 Task: Adjust the Brilliance Slider to highlight the details in a macro insect photo.
Action: Mouse moved to (831, 543)
Screenshot: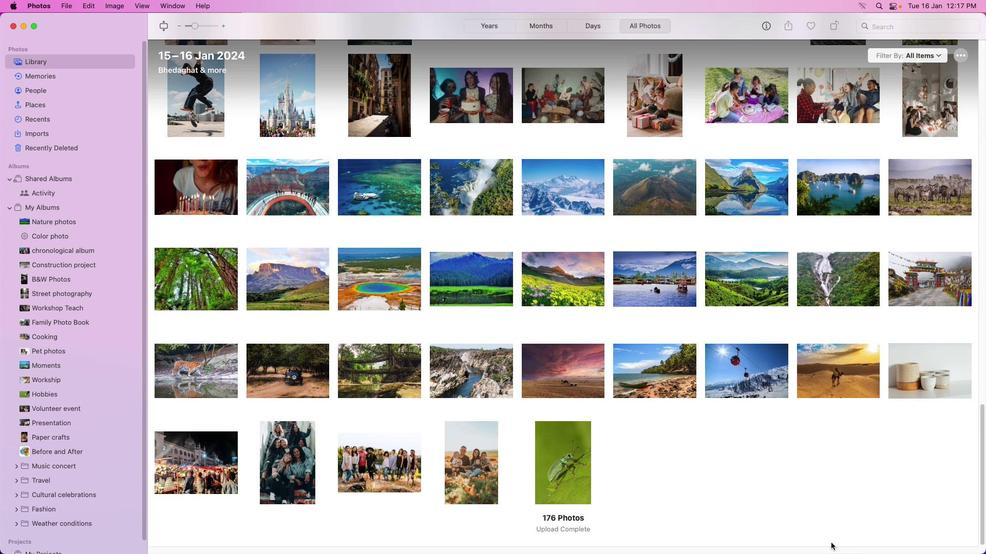 
Action: Mouse pressed left at (831, 543)
Screenshot: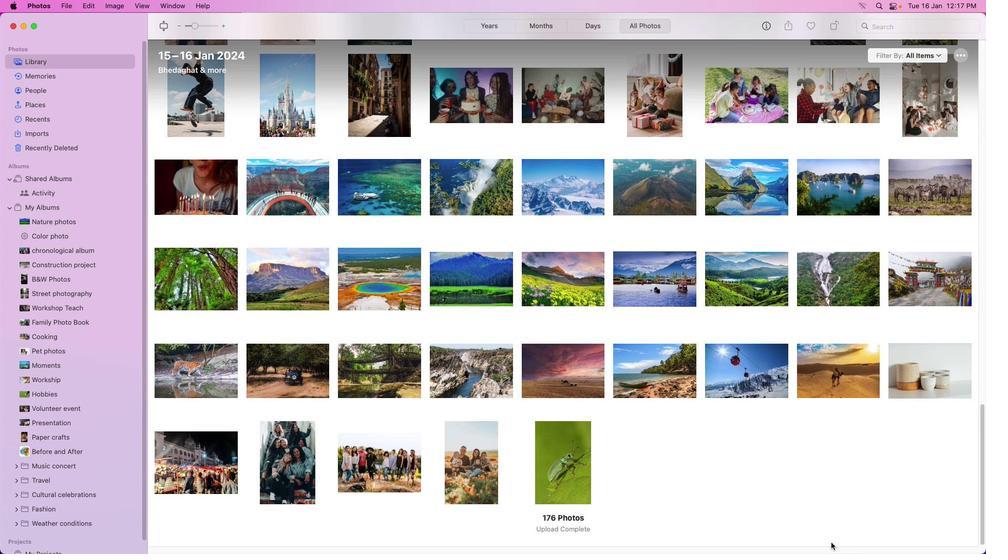 
Action: Mouse moved to (548, 469)
Screenshot: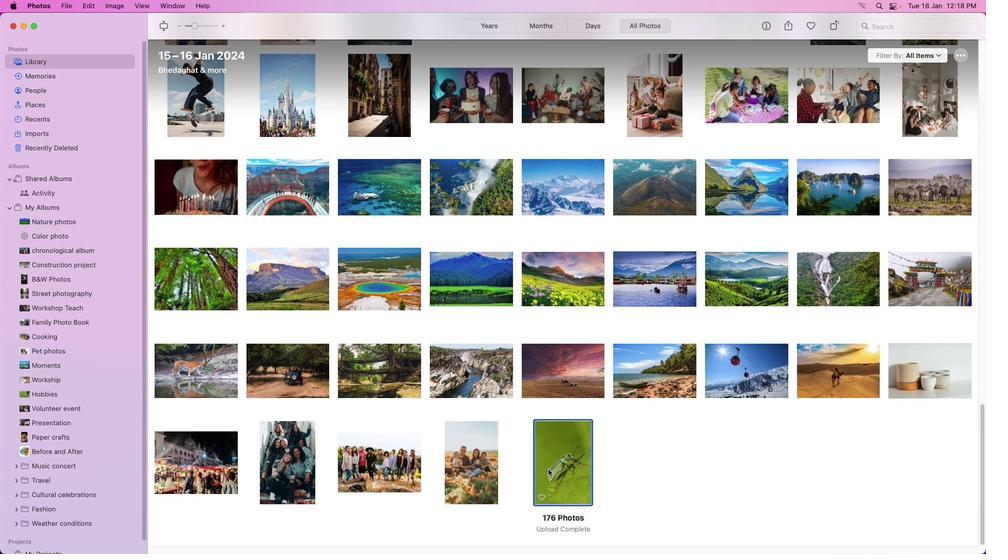 
Action: Mouse pressed left at (548, 469)
Screenshot: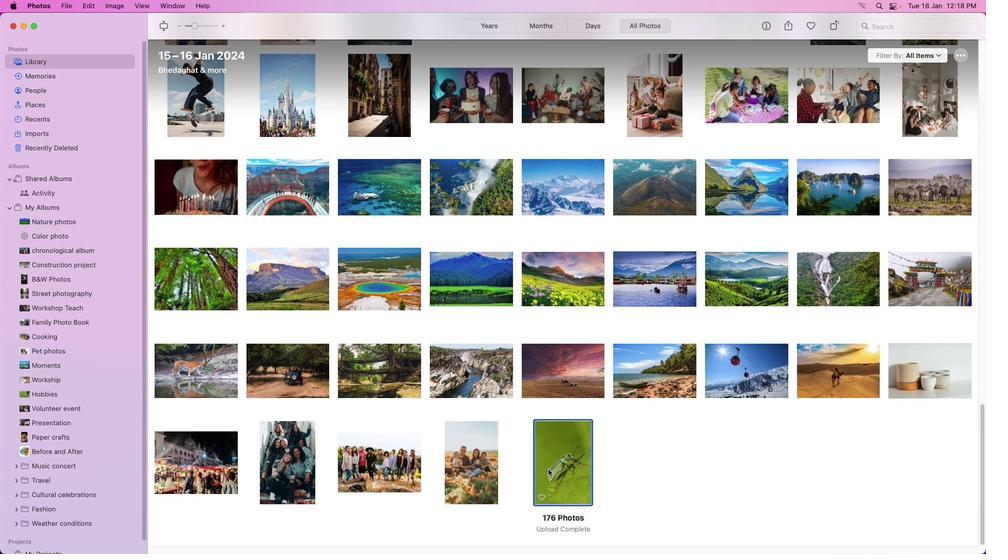 
Action: Mouse moved to (548, 469)
Screenshot: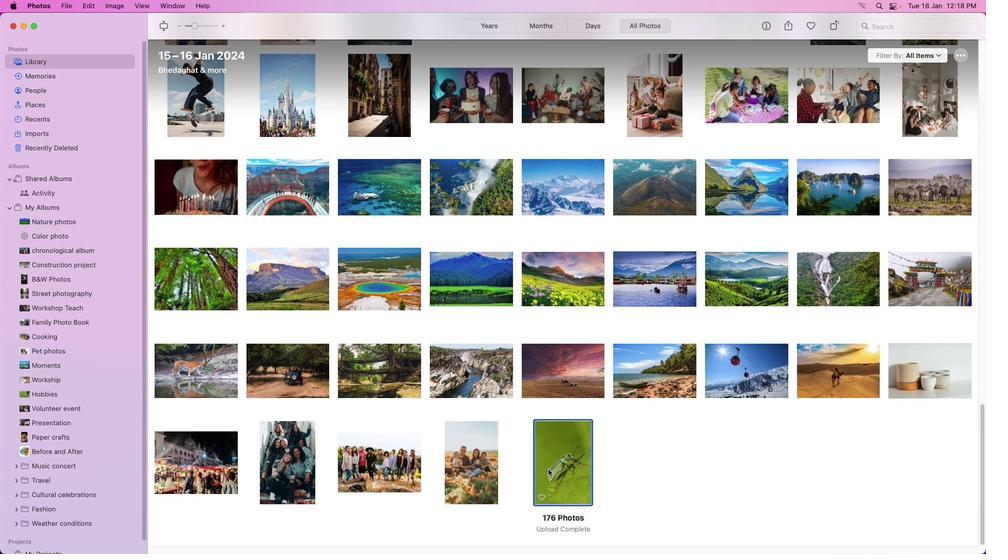 
Action: Mouse pressed left at (548, 469)
Screenshot: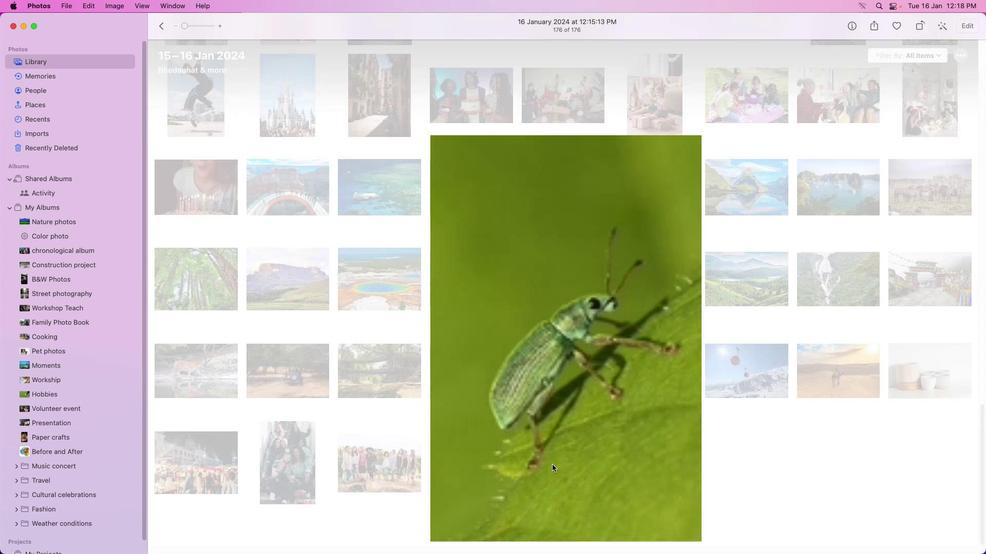 
Action: Mouse pressed left at (548, 469)
Screenshot: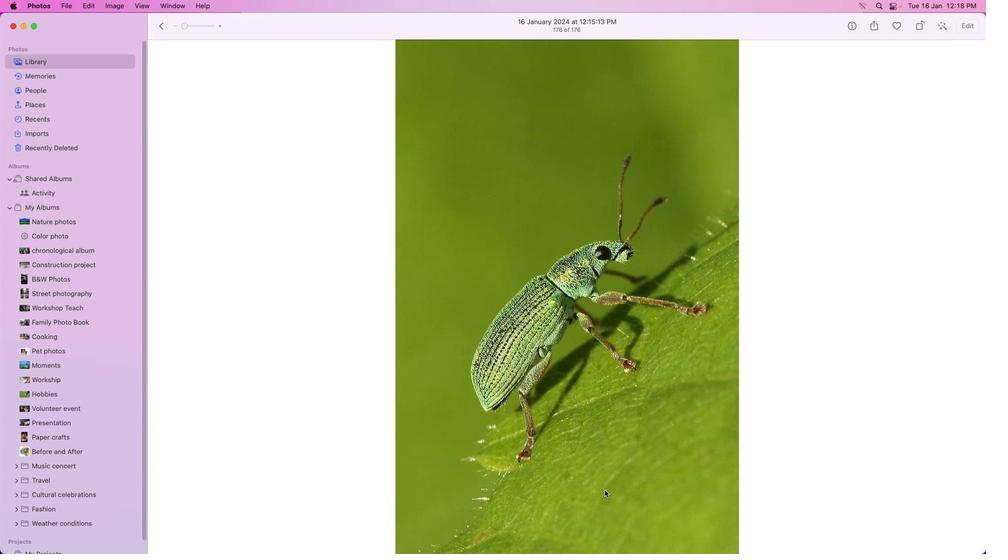 
Action: Mouse moved to (968, 26)
Screenshot: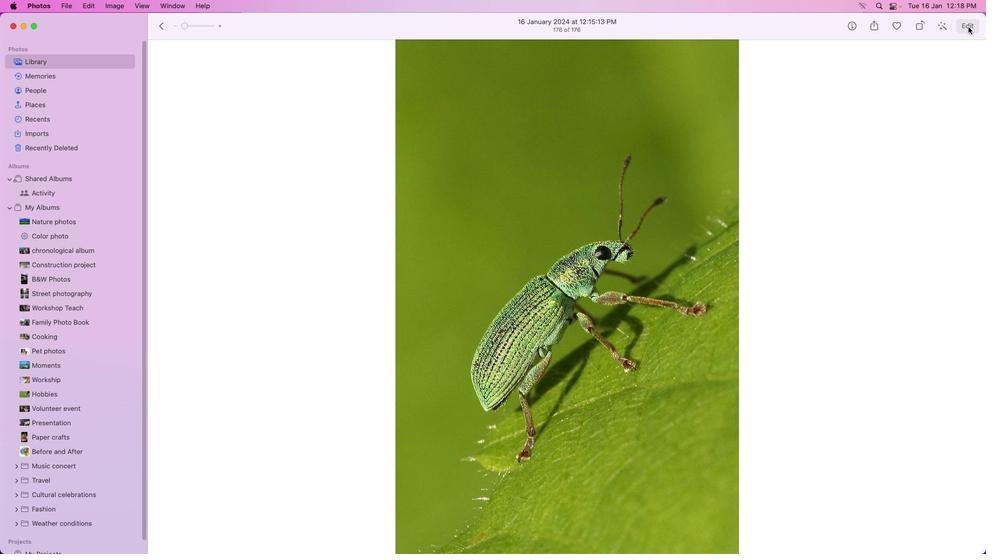 
Action: Mouse pressed left at (968, 26)
Screenshot: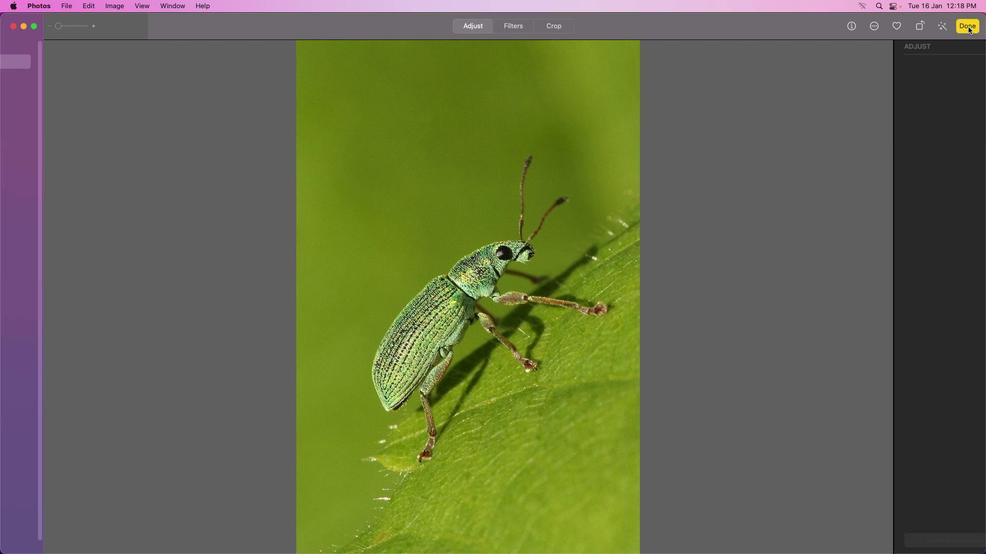 
Action: Mouse moved to (917, 120)
Screenshot: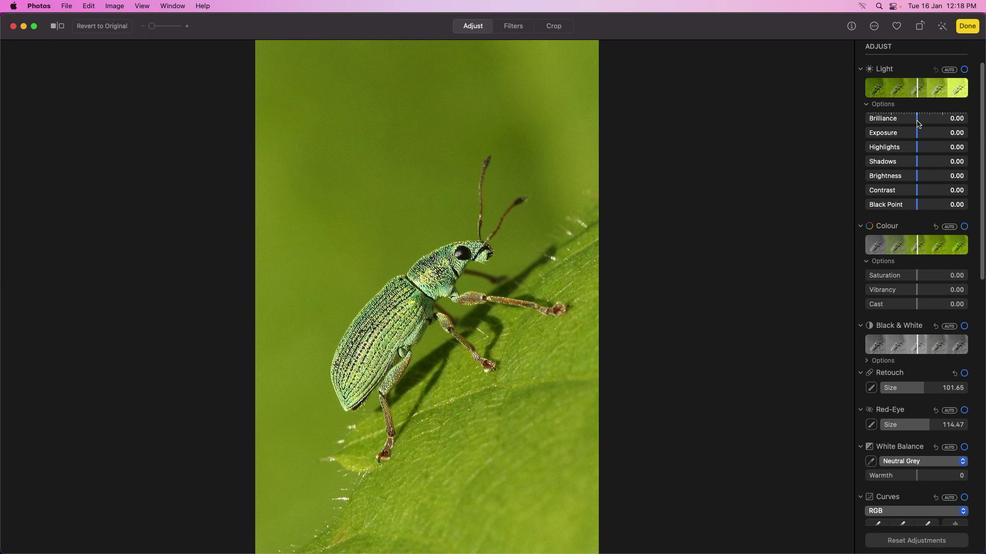 
Action: Mouse pressed left at (917, 120)
Screenshot: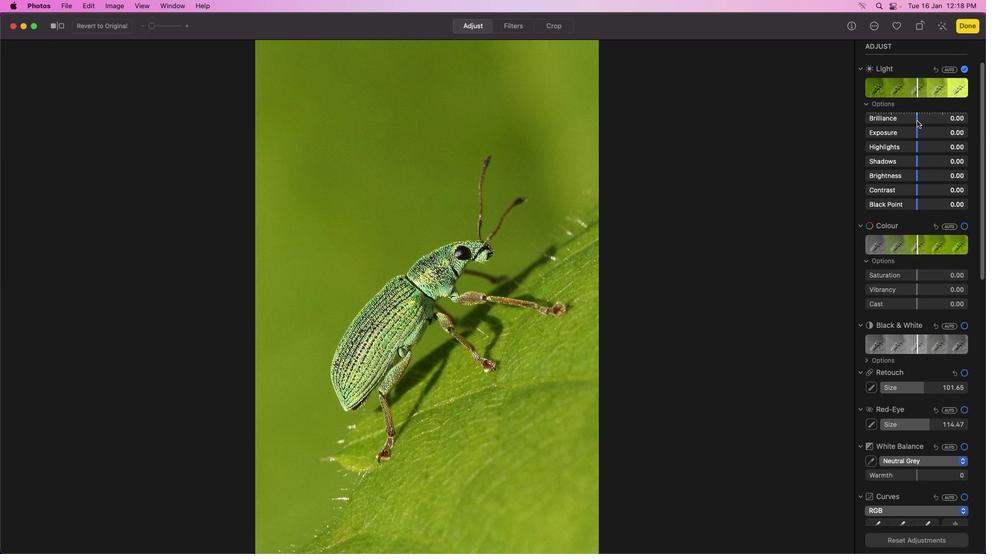
Action: Mouse moved to (927, 120)
Screenshot: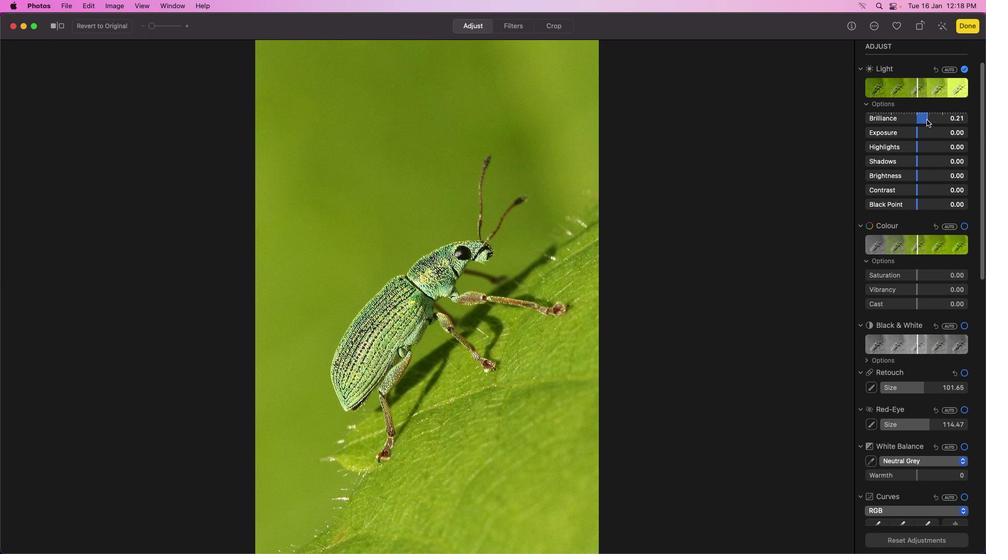 
Action: Mouse pressed left at (927, 120)
Screenshot: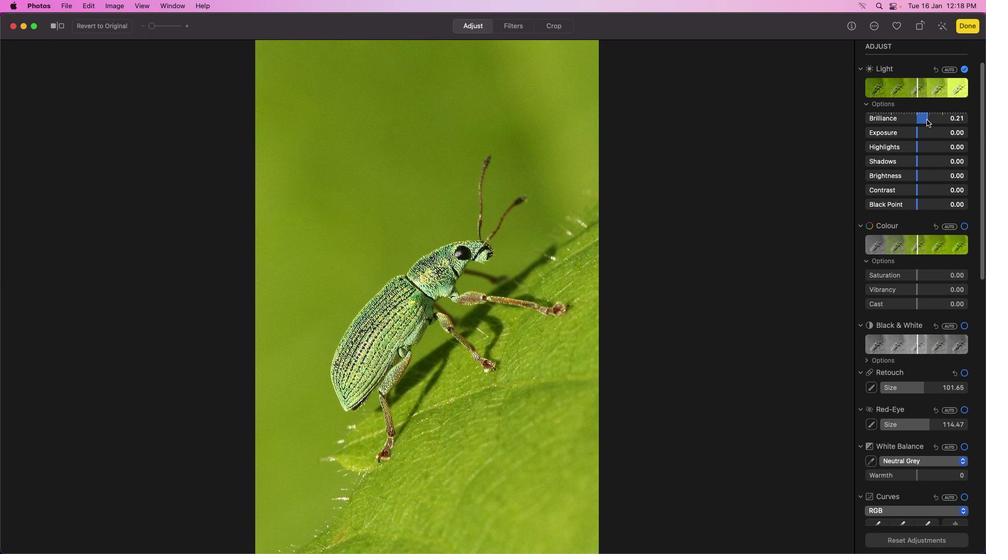 
Action: Mouse moved to (918, 147)
Screenshot: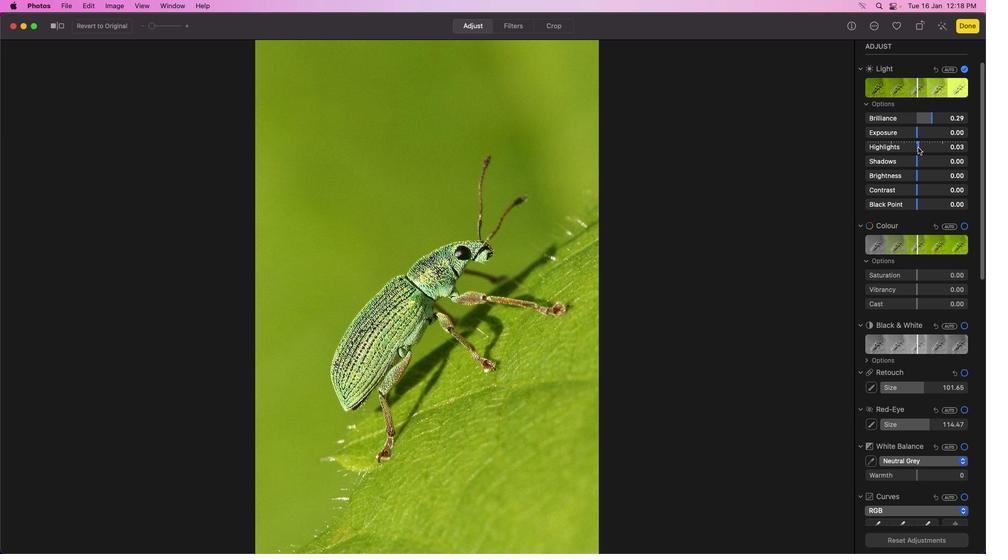 
Action: Mouse pressed left at (918, 147)
Screenshot: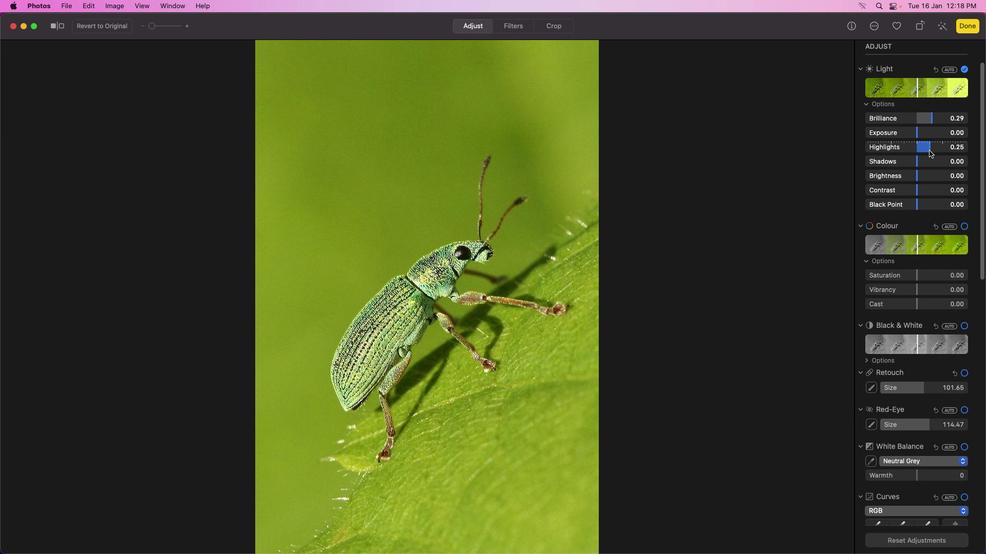 
Action: Mouse moved to (917, 88)
Screenshot: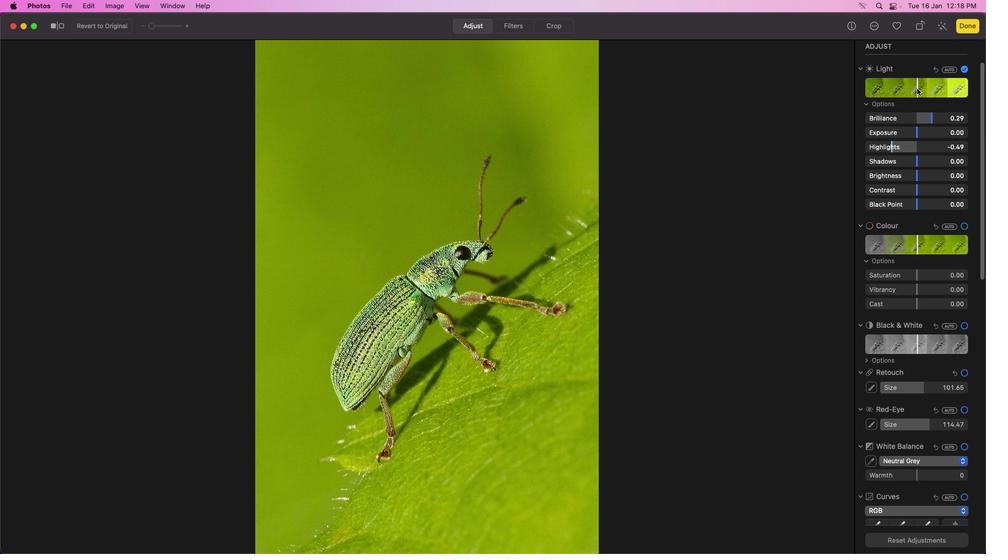 
Action: Mouse pressed left at (917, 88)
Screenshot: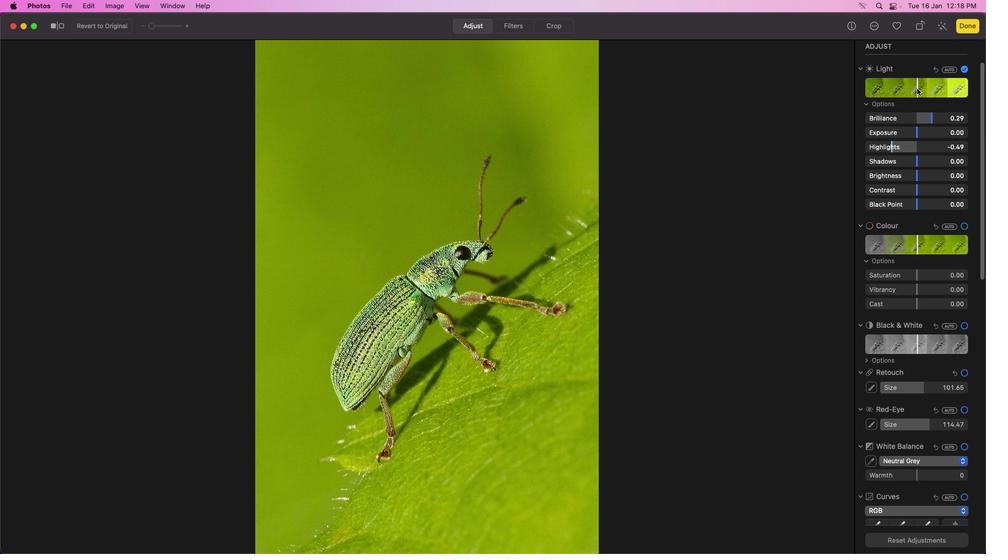 
Action: Mouse moved to (932, 119)
Screenshot: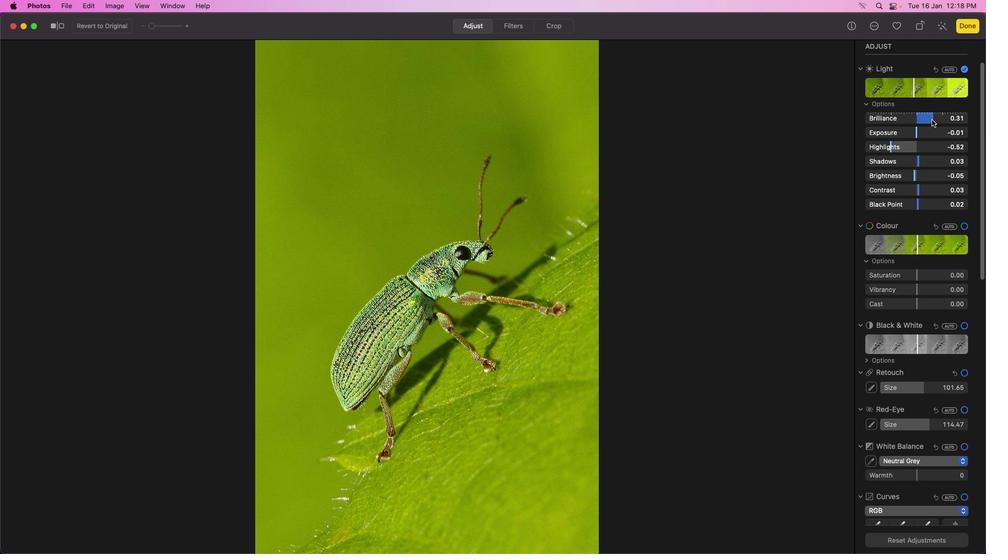 
Action: Mouse pressed left at (932, 119)
Screenshot: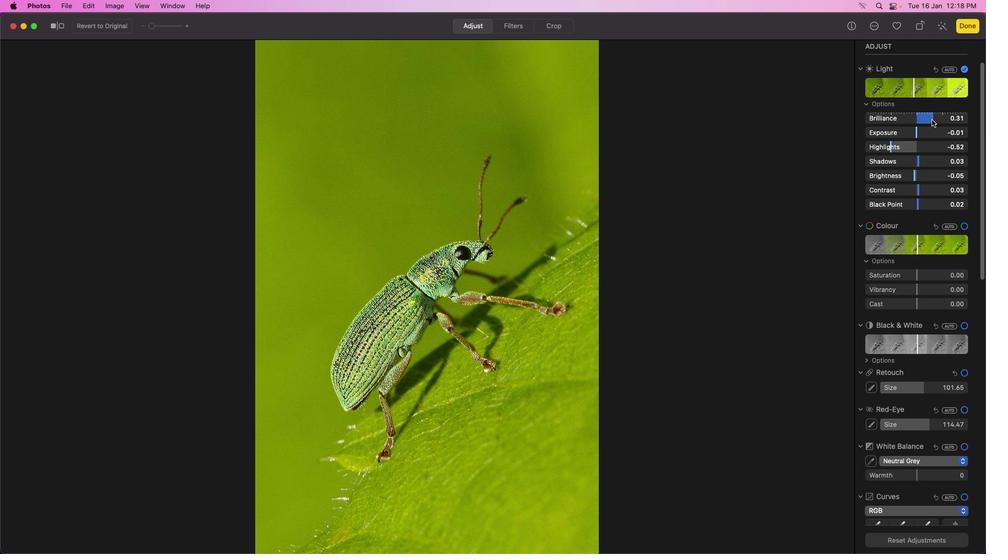 
Action: Mouse moved to (915, 176)
Screenshot: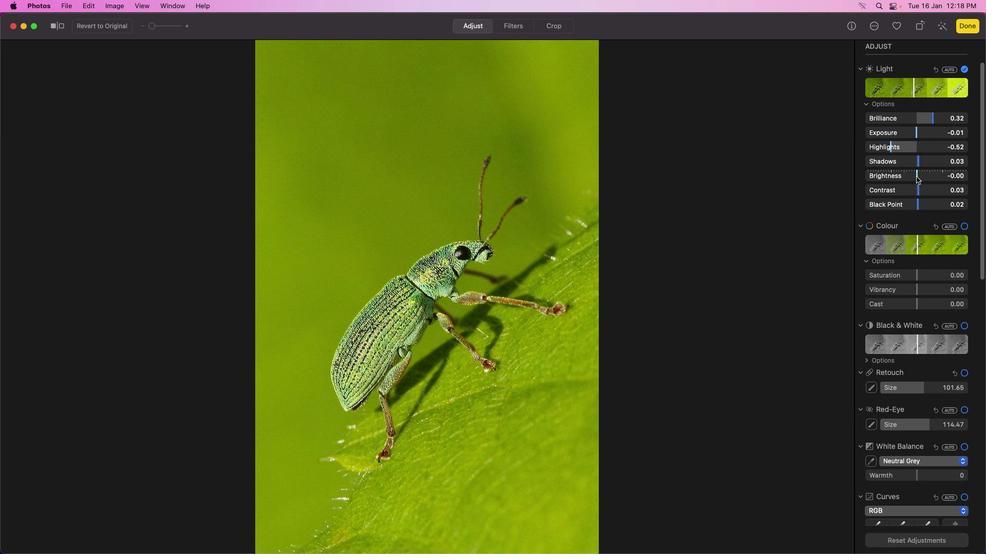 
Action: Mouse pressed left at (915, 176)
Screenshot: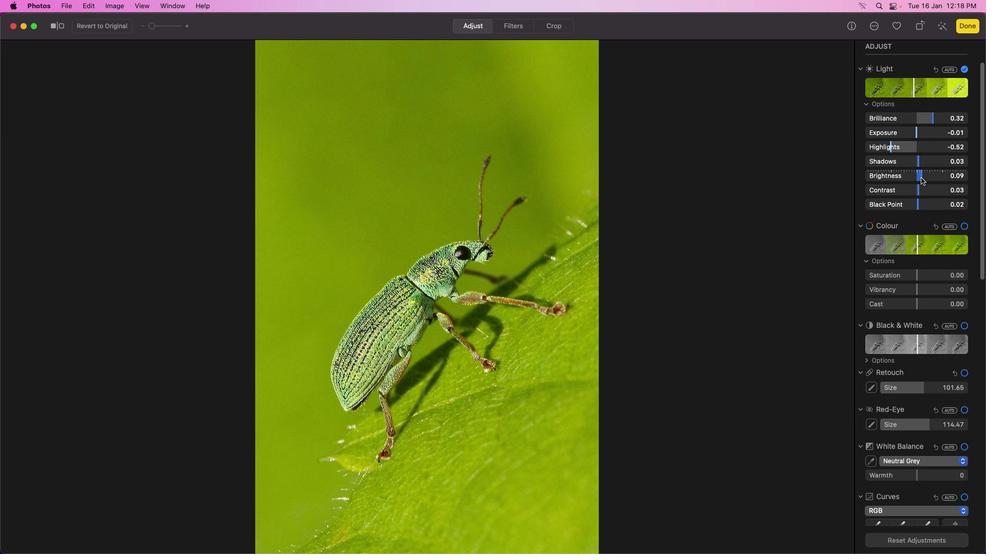 
Action: Mouse moved to (917, 192)
Screenshot: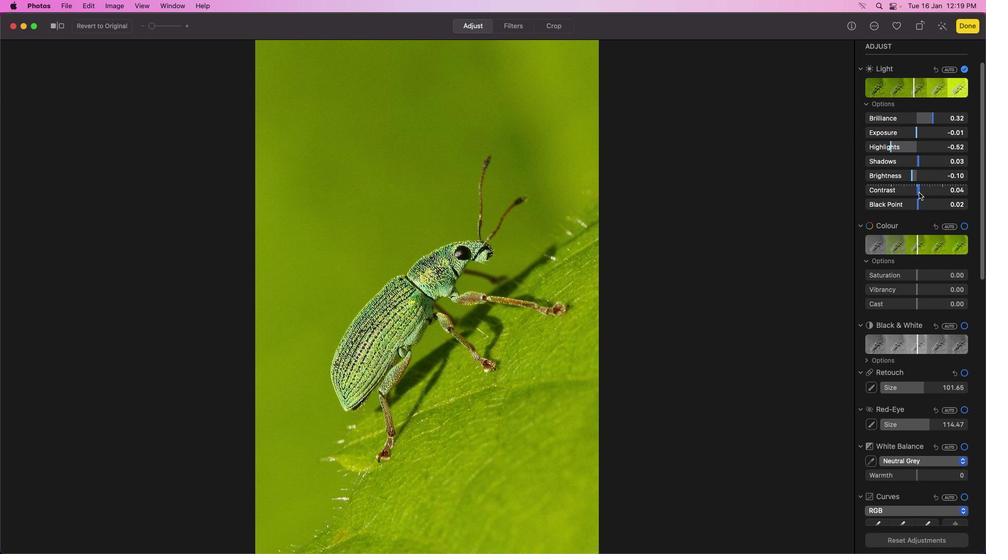
Action: Mouse pressed left at (917, 192)
Screenshot: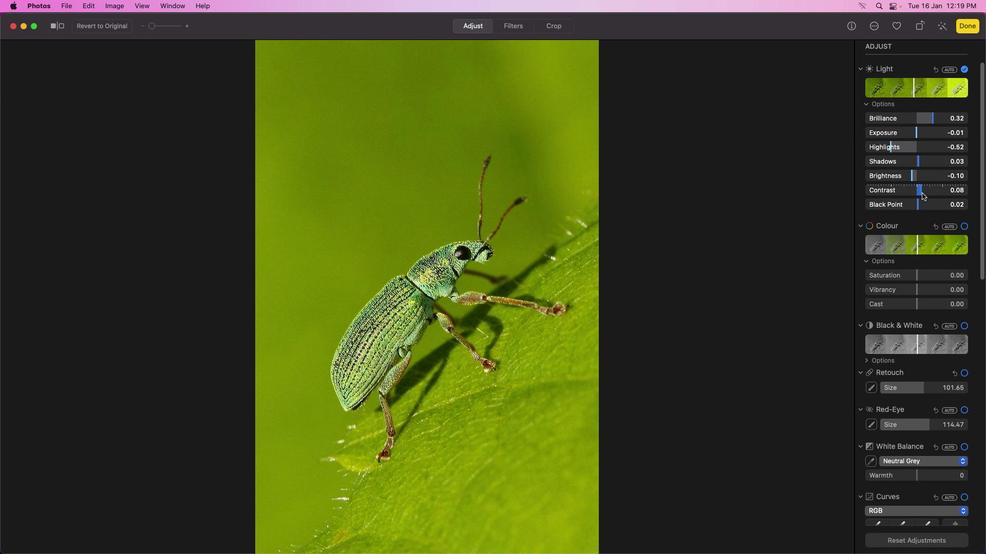 
Action: Mouse moved to (935, 118)
Screenshot: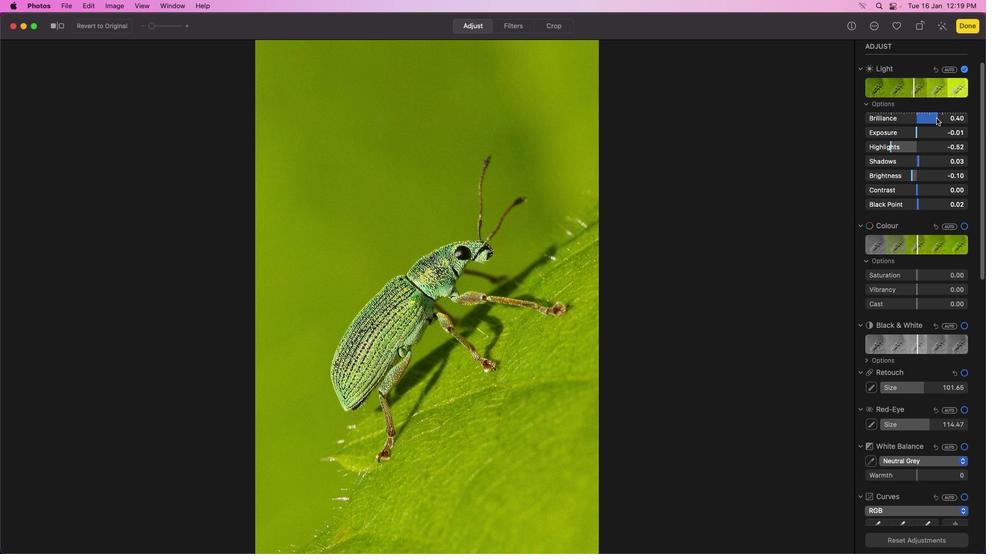 
Action: Mouse pressed left at (935, 118)
Screenshot: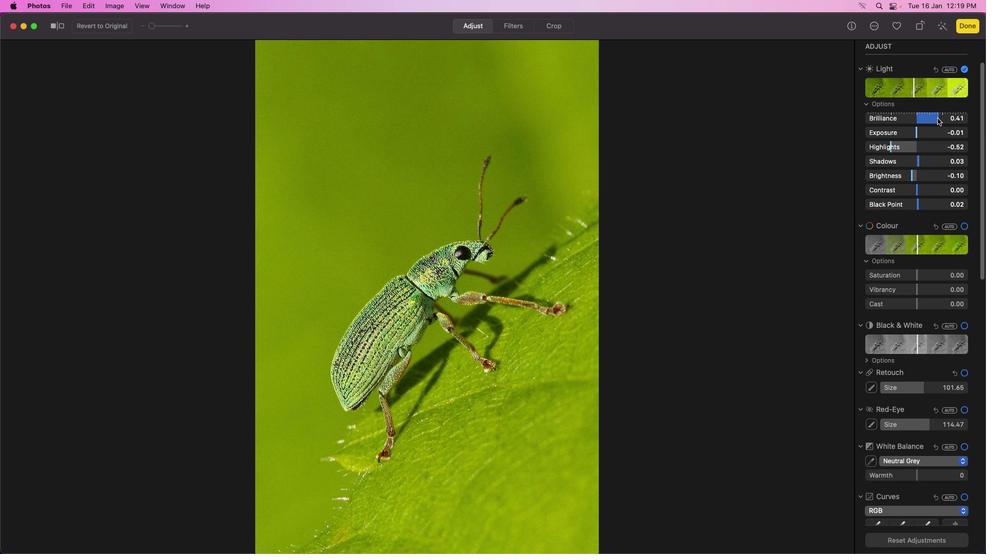 
Action: Mouse moved to (59, 26)
Screenshot: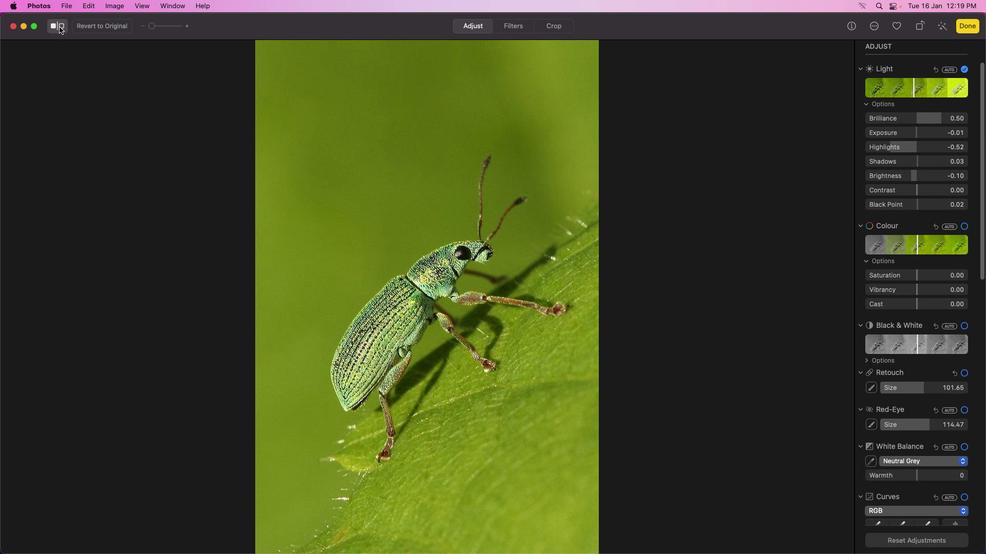 
Action: Mouse pressed left at (59, 26)
Screenshot: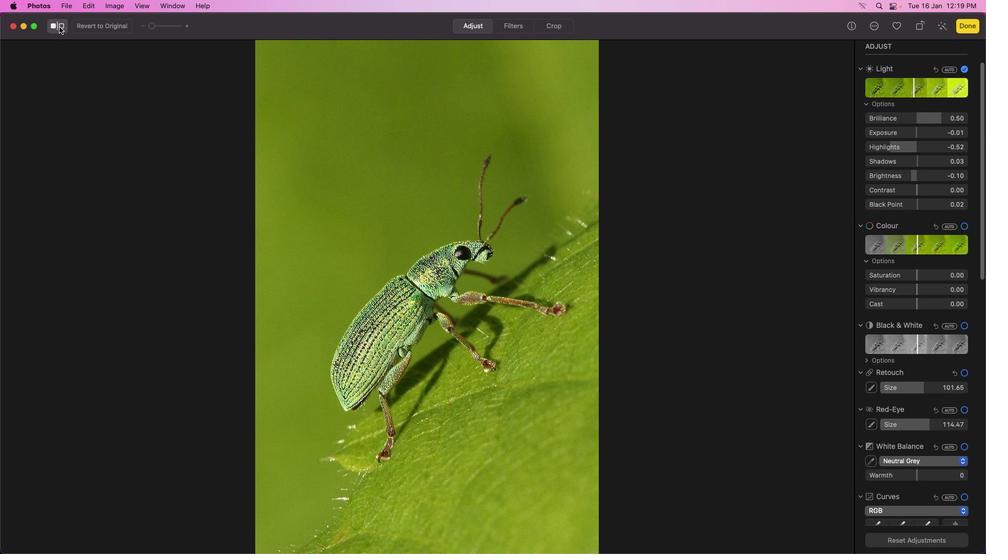 
Action: Mouse pressed left at (59, 26)
Screenshot: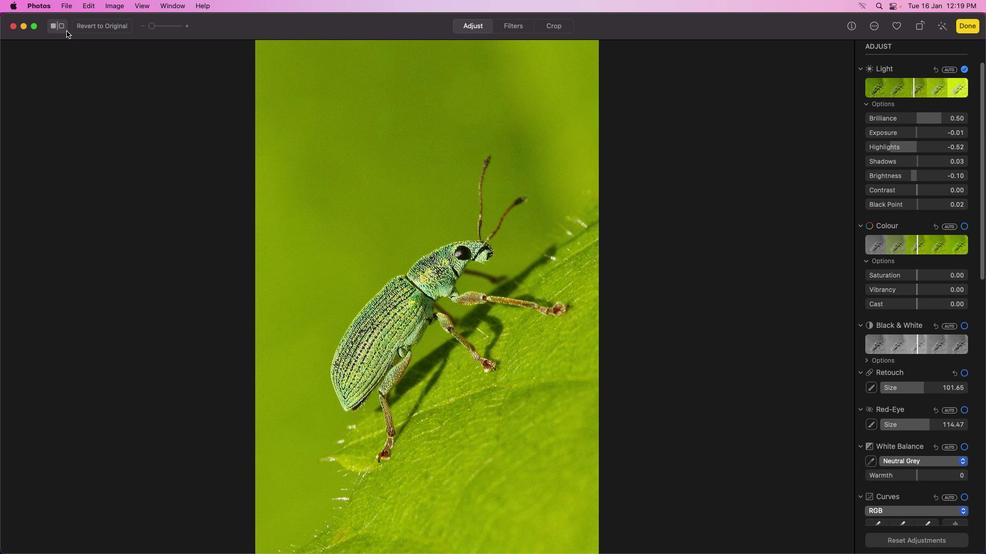 
Action: Mouse moved to (710, 179)
Screenshot: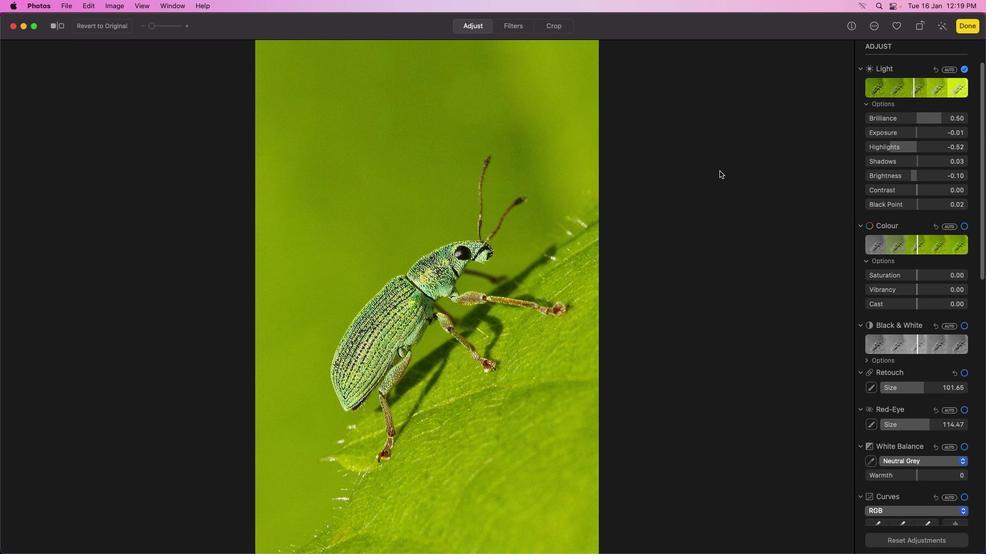 
Action: Mouse pressed left at (710, 179)
Screenshot: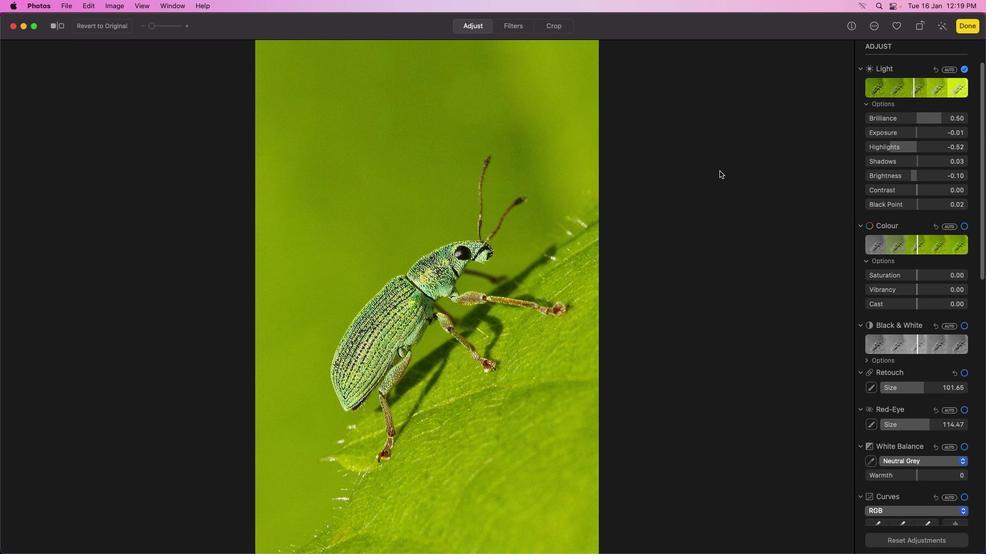
Action: Mouse moved to (973, 28)
Screenshot: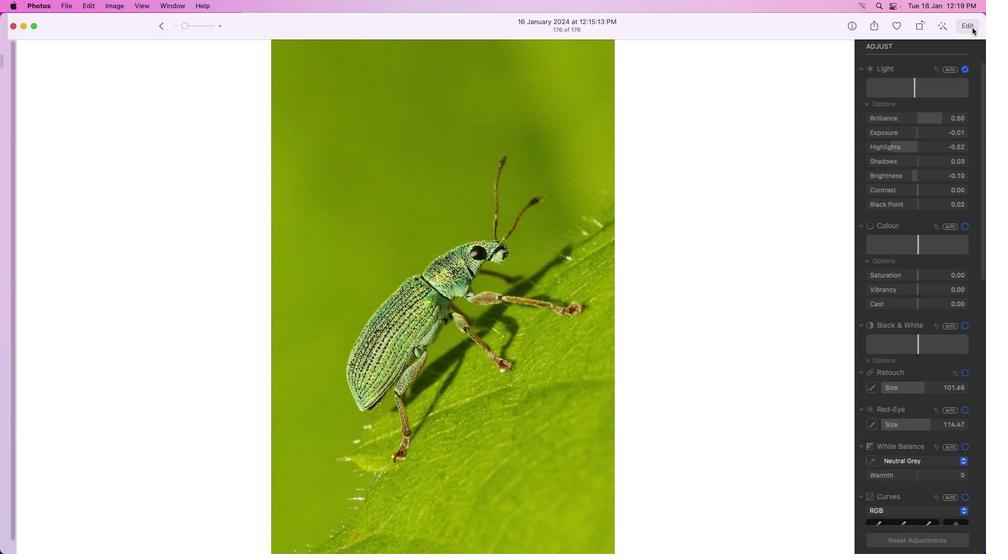 
Action: Mouse pressed left at (973, 28)
Screenshot: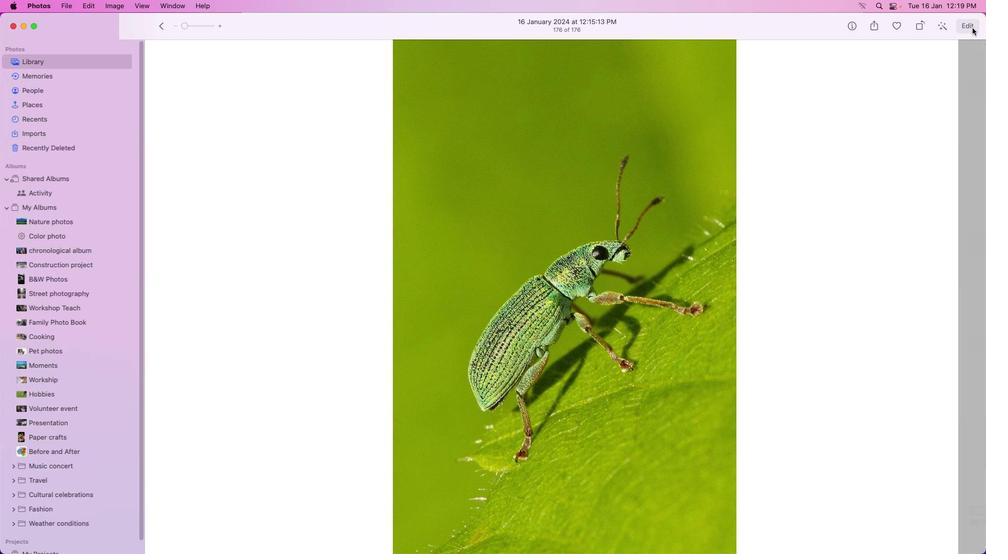 
Action: Mouse moved to (829, 186)
Screenshot: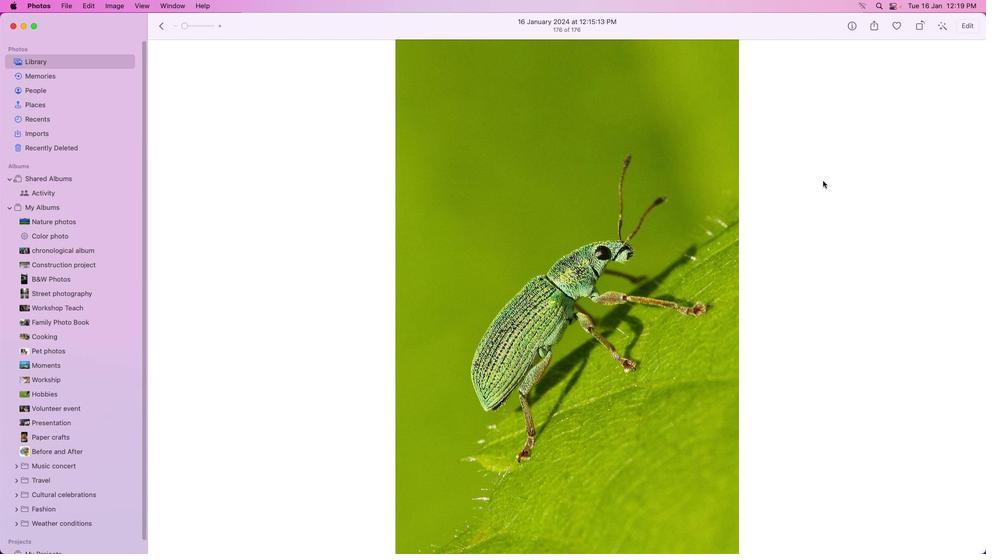 
Action: Mouse pressed left at (829, 186)
Screenshot: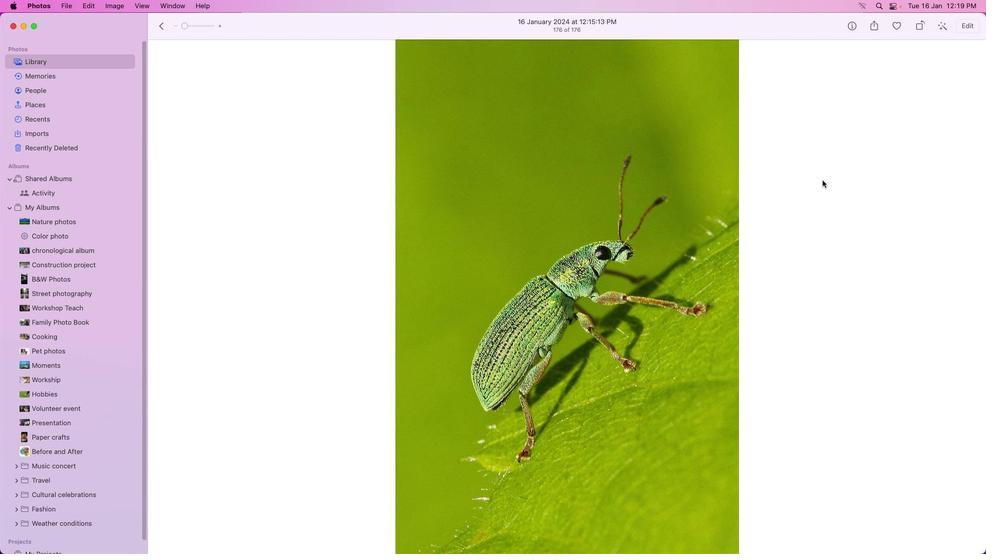 
Action: Mouse moved to (822, 180)
Screenshot: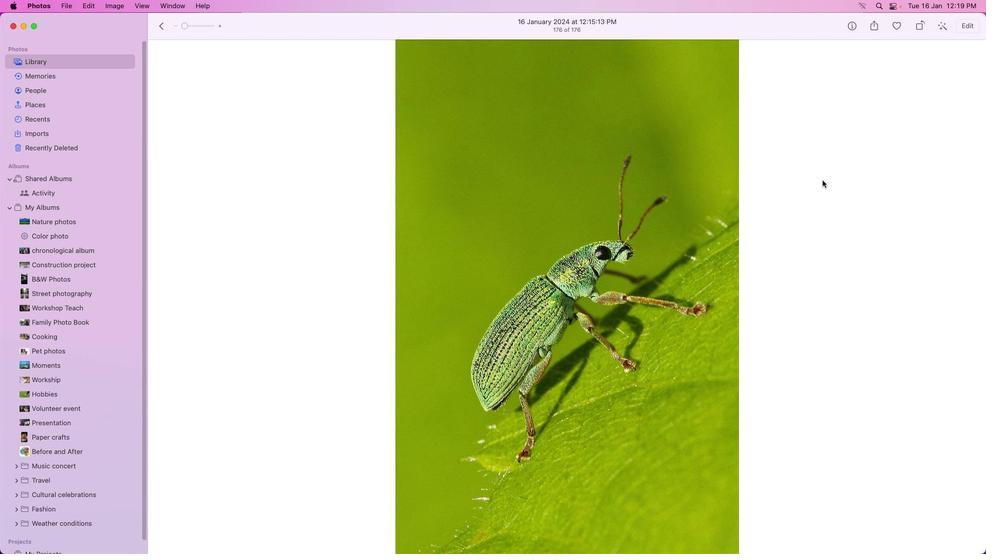 
